 Task: Apply theme  ""Luxe"".
Action: Mouse moved to (188, 66)
Screenshot: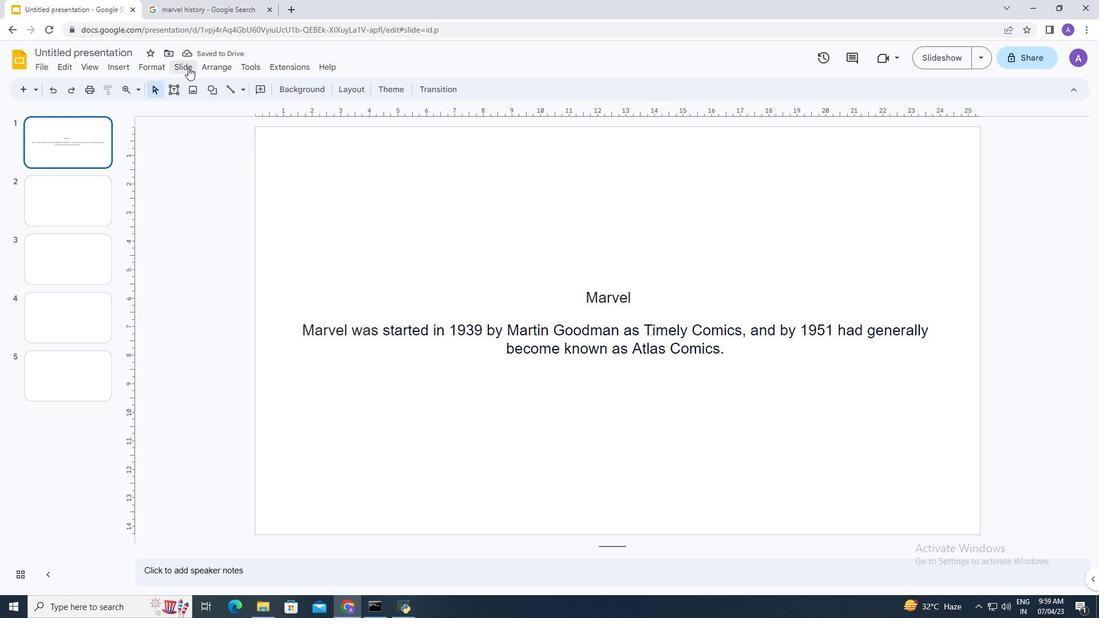 
Action: Mouse pressed left at (188, 66)
Screenshot: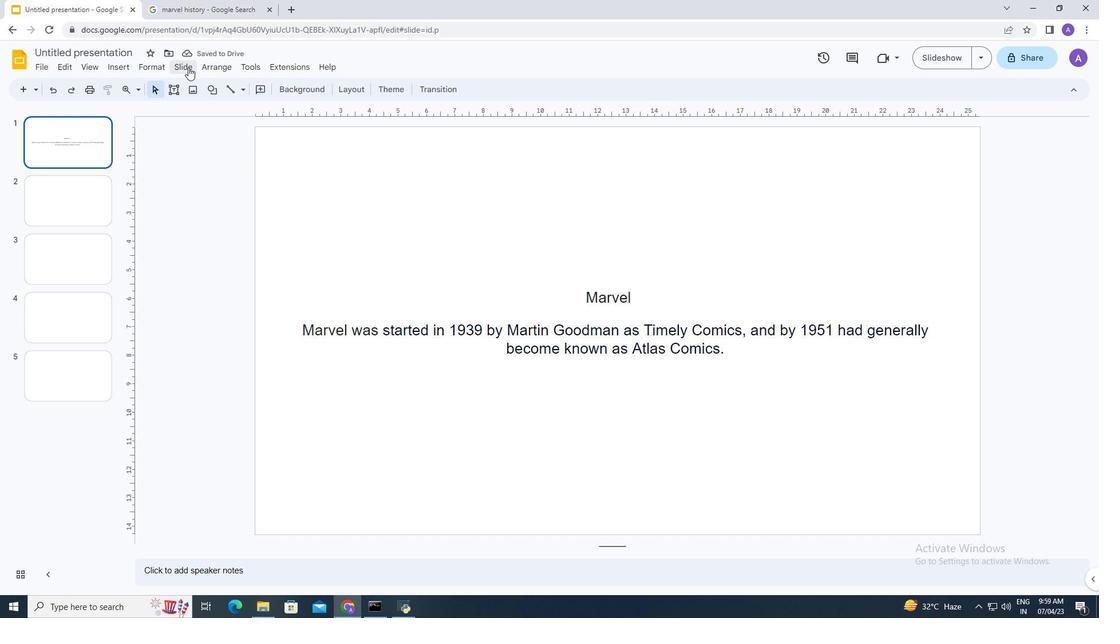 
Action: Mouse moved to (243, 269)
Screenshot: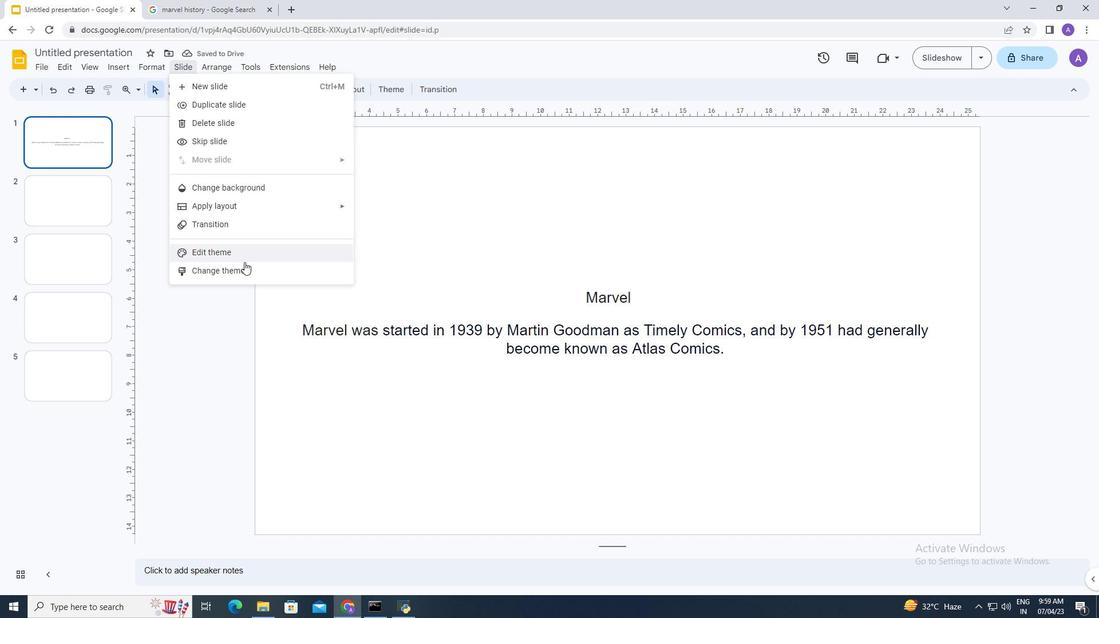 
Action: Mouse pressed left at (243, 269)
Screenshot: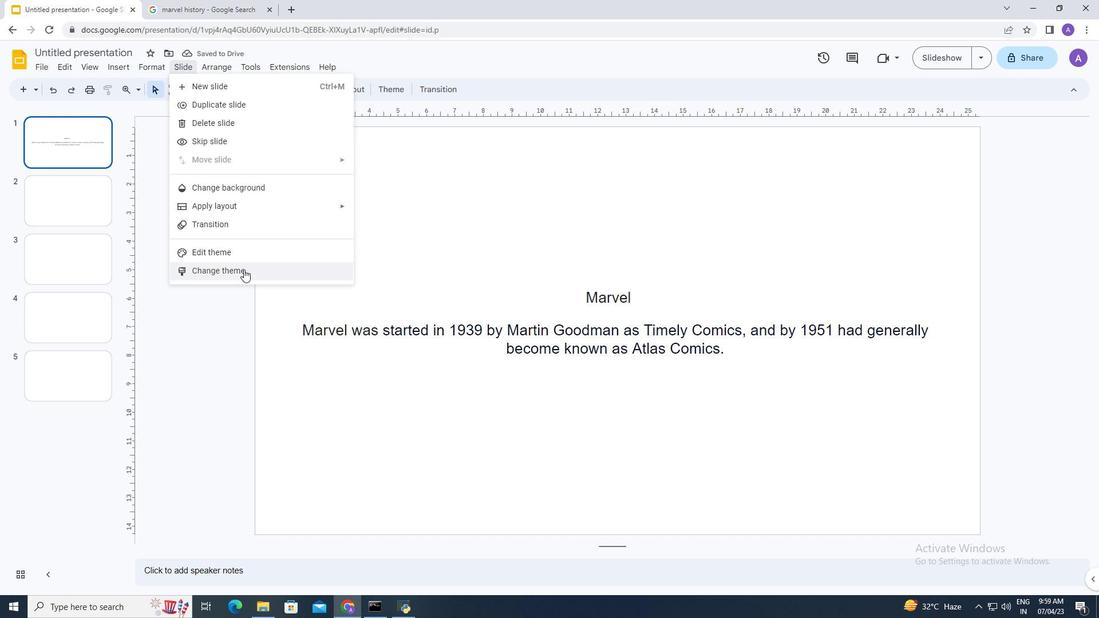 
Action: Mouse moved to (999, 329)
Screenshot: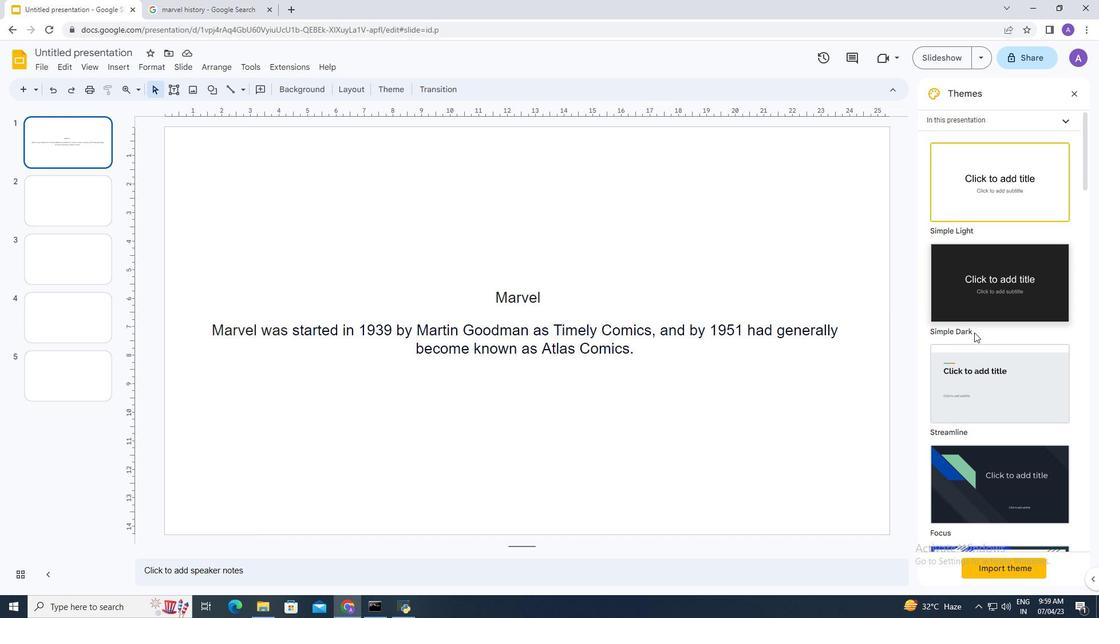 
Action: Mouse scrolled (999, 329) with delta (0, 0)
Screenshot: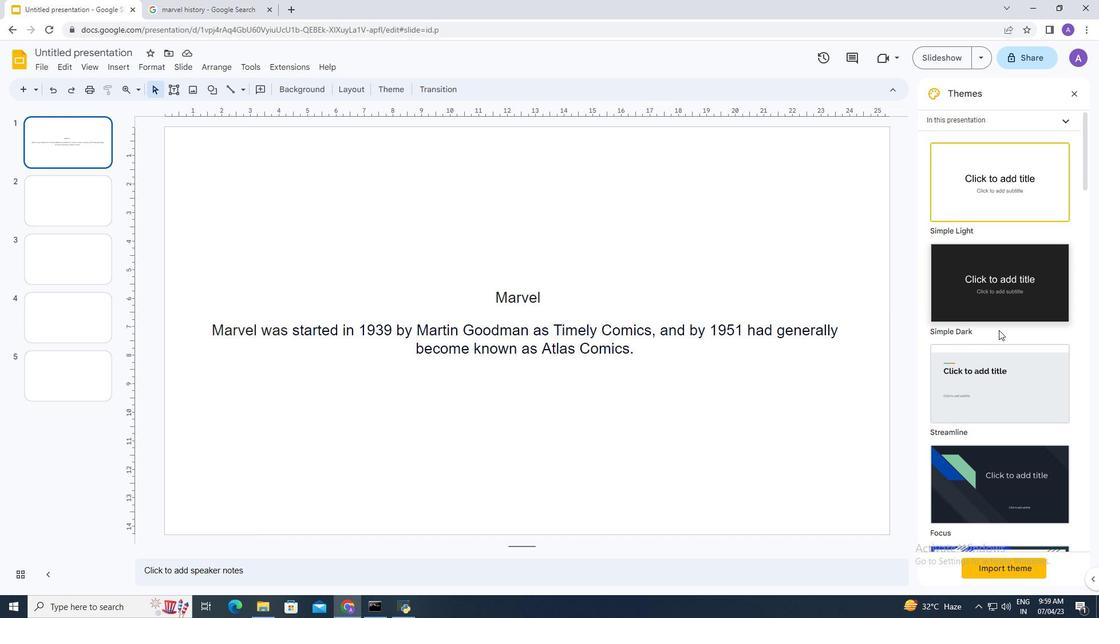 
Action: Mouse scrolled (999, 329) with delta (0, 0)
Screenshot: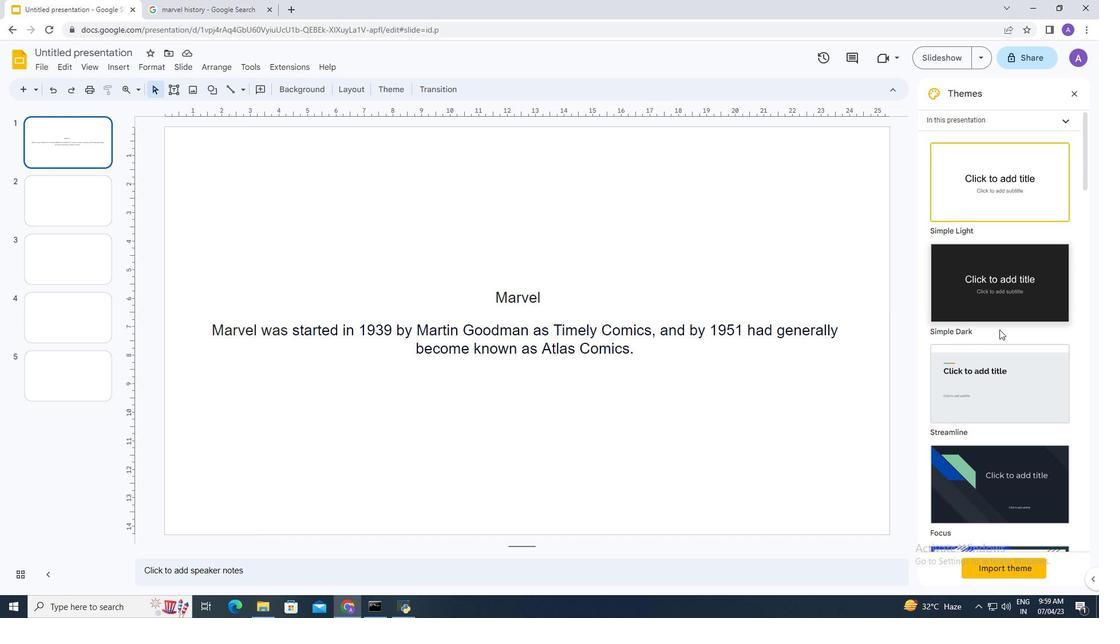 
Action: Mouse scrolled (999, 329) with delta (0, 0)
Screenshot: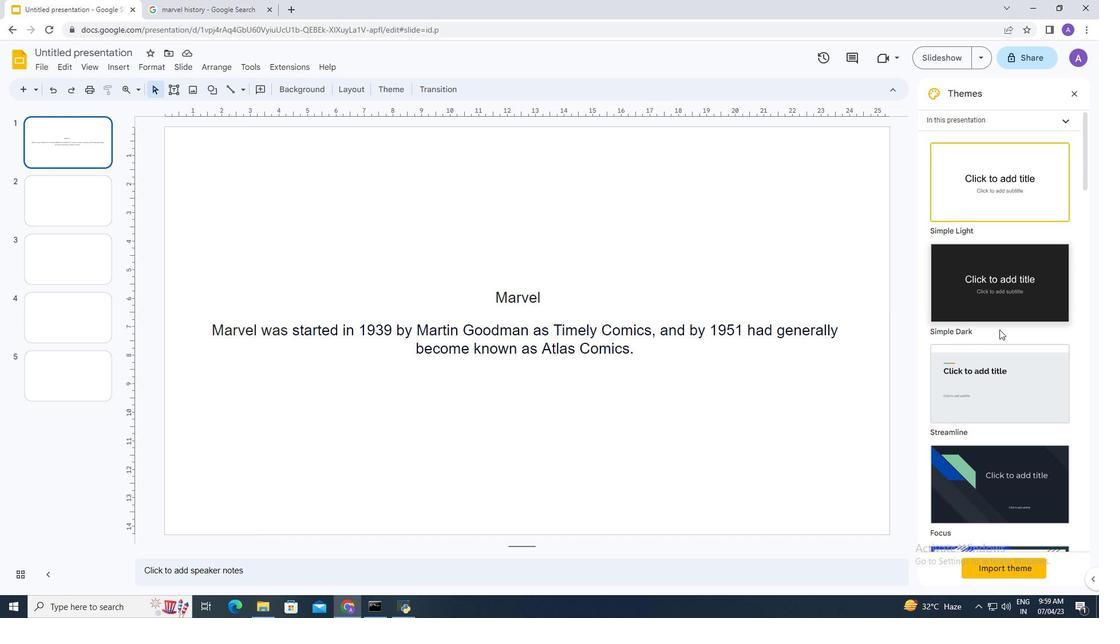 
Action: Mouse scrolled (999, 329) with delta (0, 0)
Screenshot: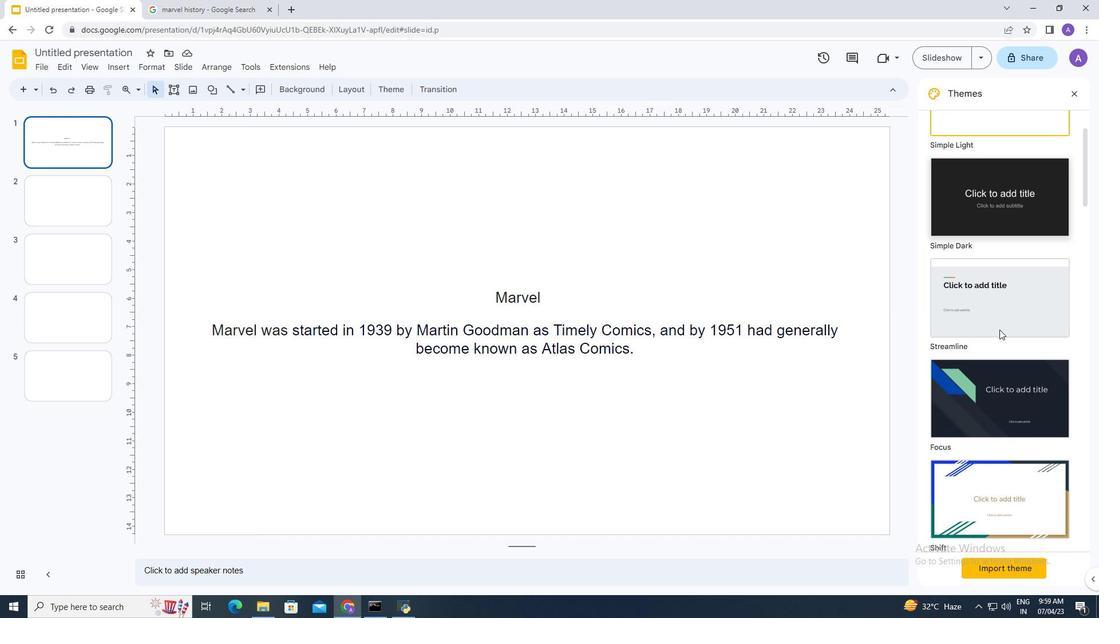 
Action: Mouse scrolled (999, 329) with delta (0, 0)
Screenshot: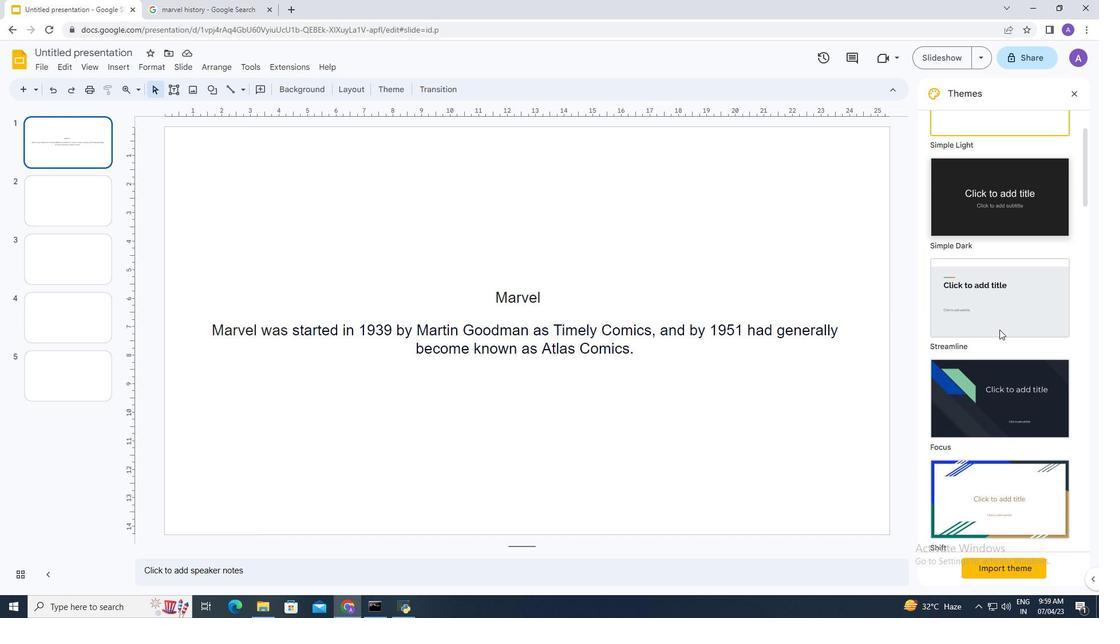 
Action: Mouse scrolled (999, 330) with delta (0, 0)
Screenshot: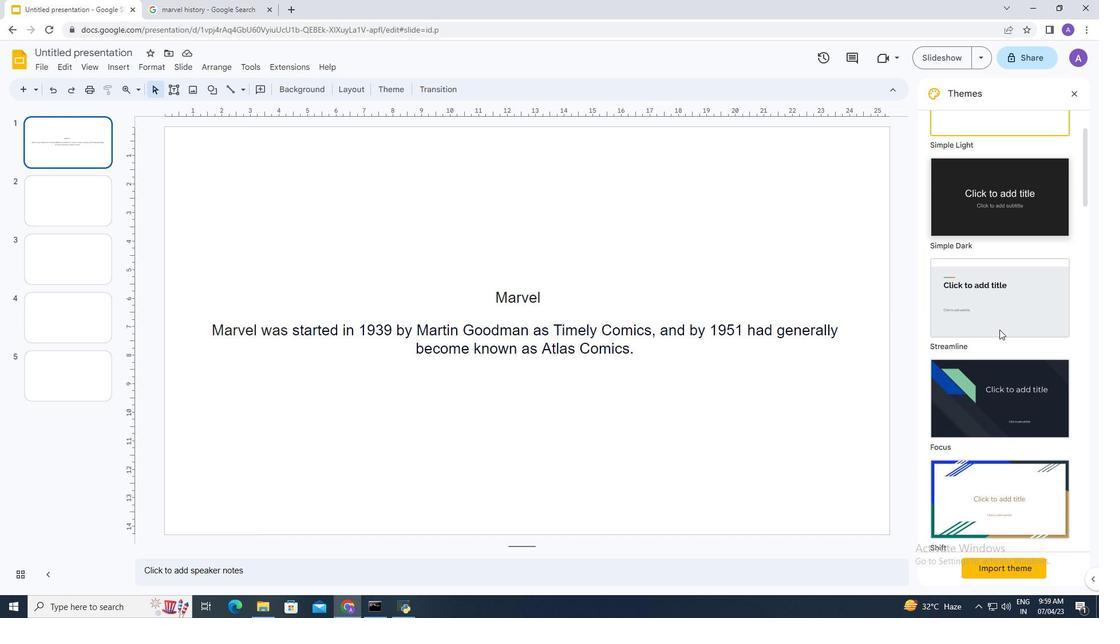 
Action: Mouse scrolled (999, 329) with delta (0, 0)
Screenshot: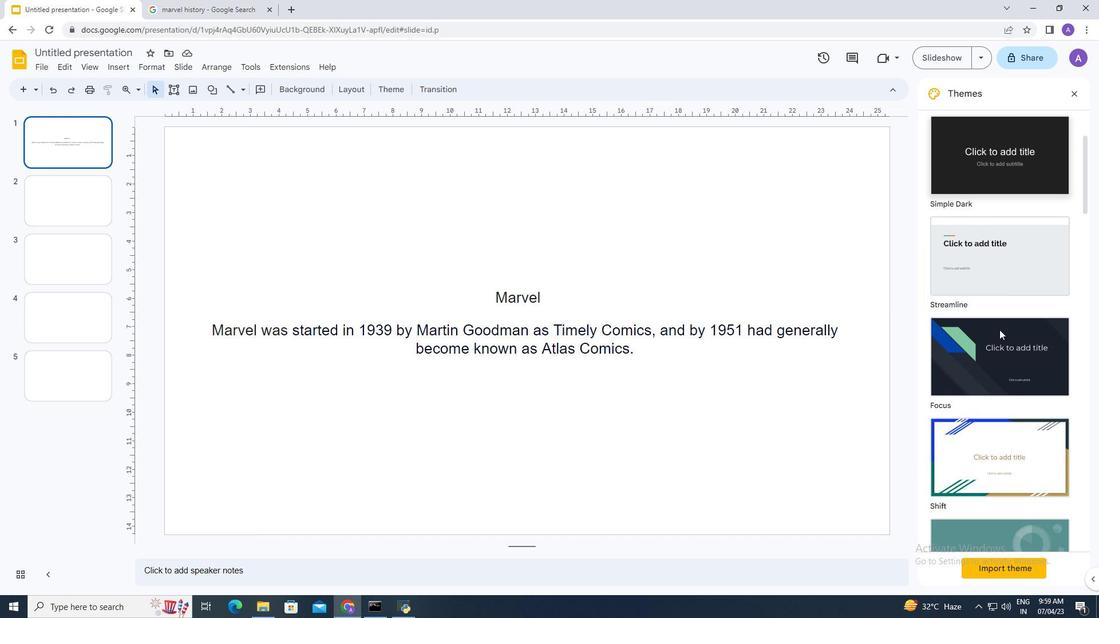 
Action: Mouse scrolled (999, 329) with delta (0, 0)
Screenshot: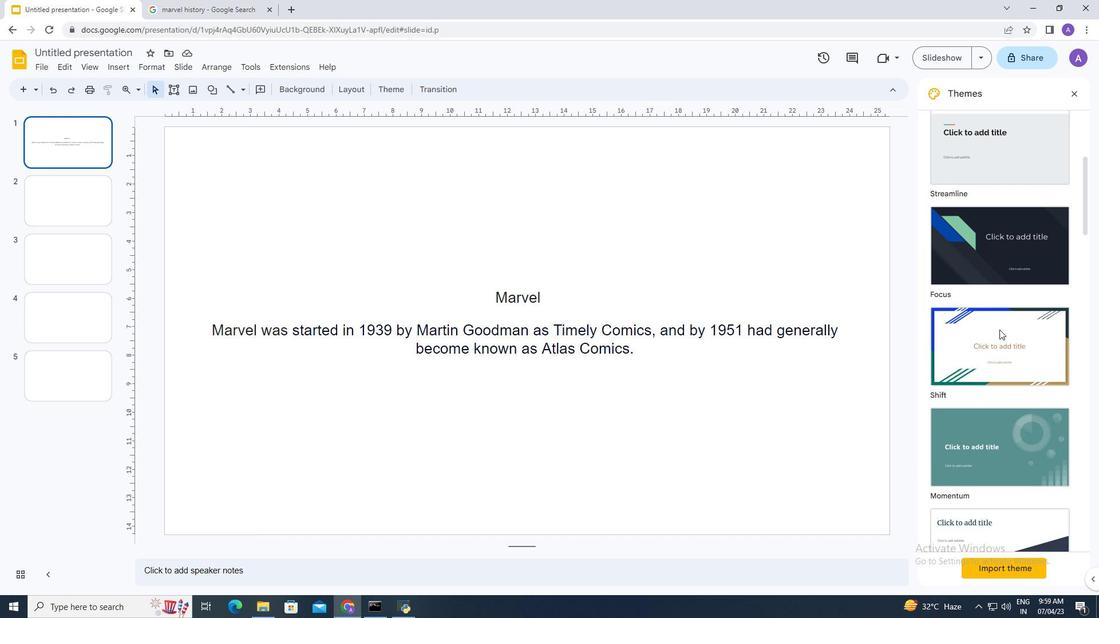 
Action: Mouse scrolled (999, 329) with delta (0, 0)
Screenshot: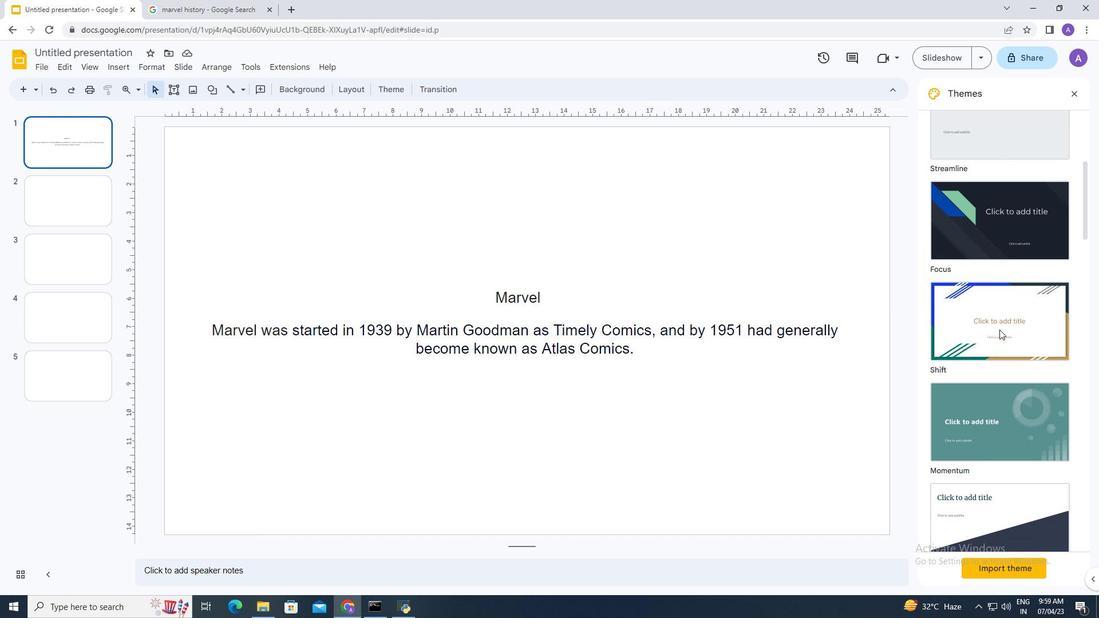 
Action: Mouse scrolled (999, 329) with delta (0, 0)
Screenshot: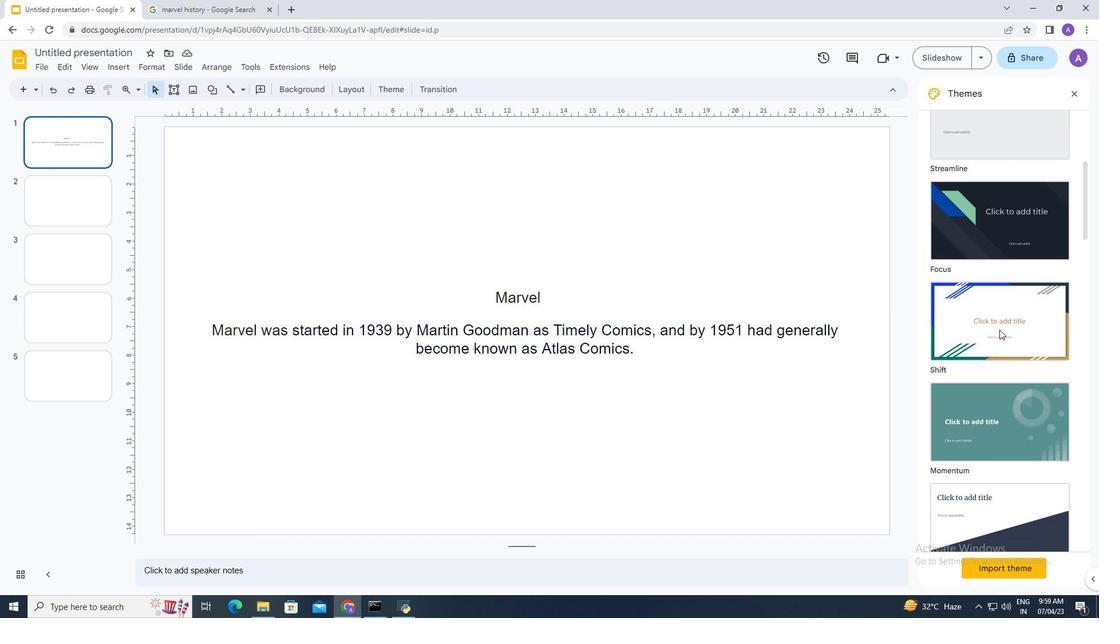
Action: Mouse scrolled (999, 329) with delta (0, 0)
Screenshot: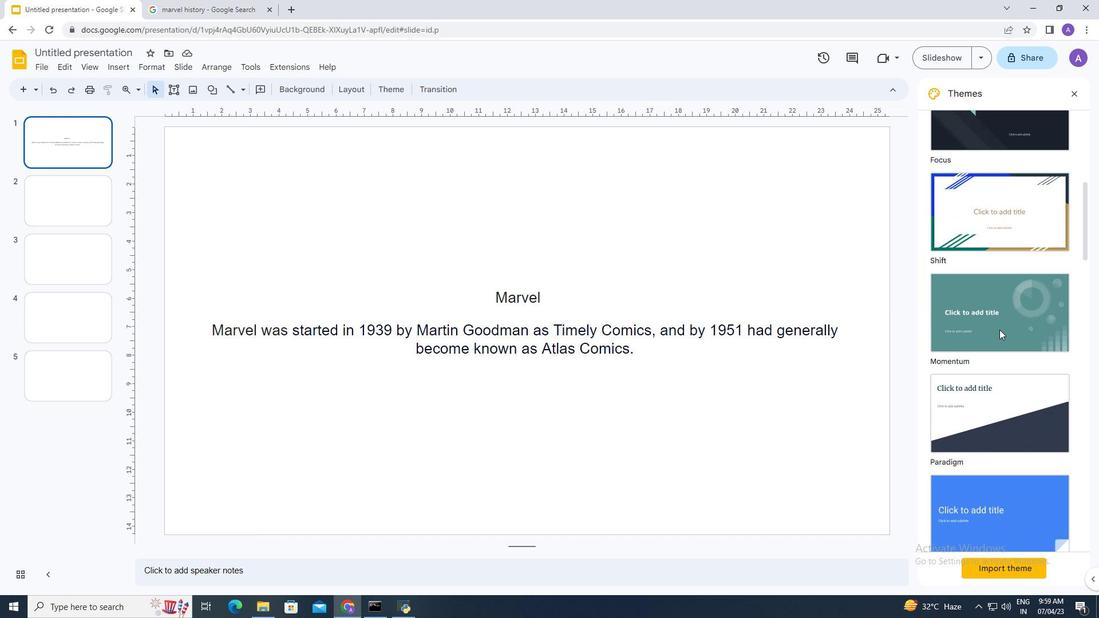 
Action: Mouse scrolled (999, 329) with delta (0, 0)
Screenshot: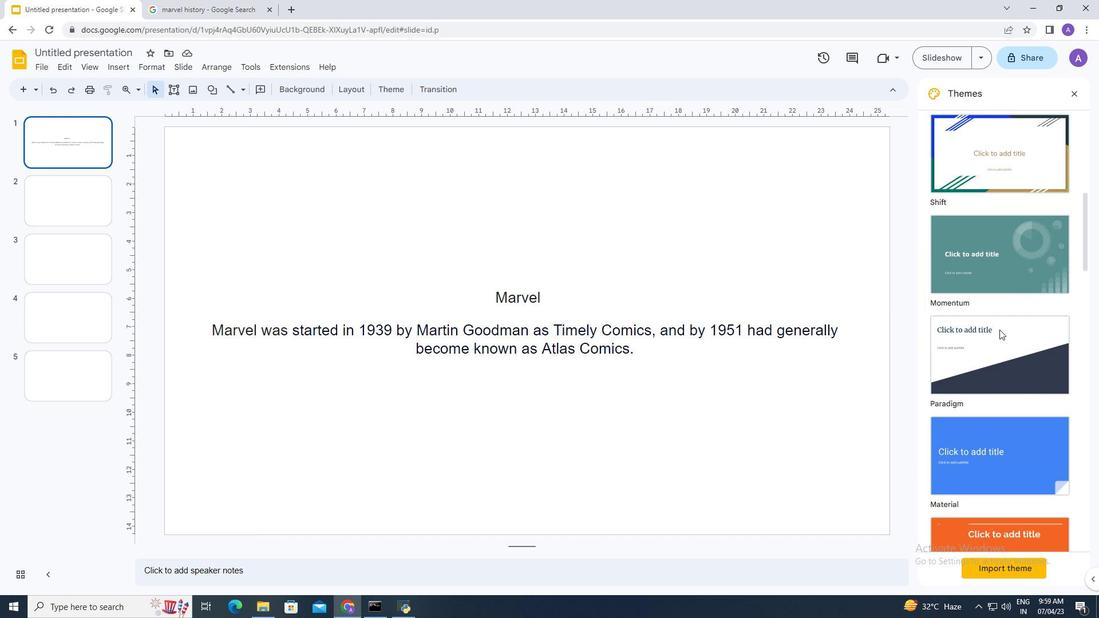 
Action: Mouse scrolled (999, 329) with delta (0, 0)
Screenshot: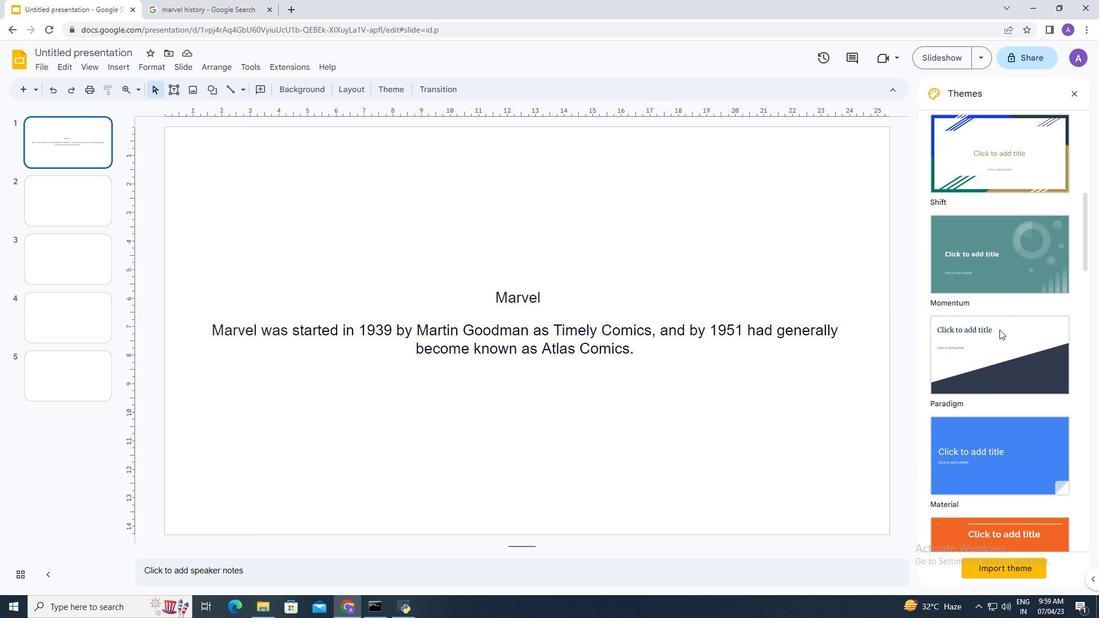 
Action: Mouse scrolled (999, 329) with delta (0, 0)
Screenshot: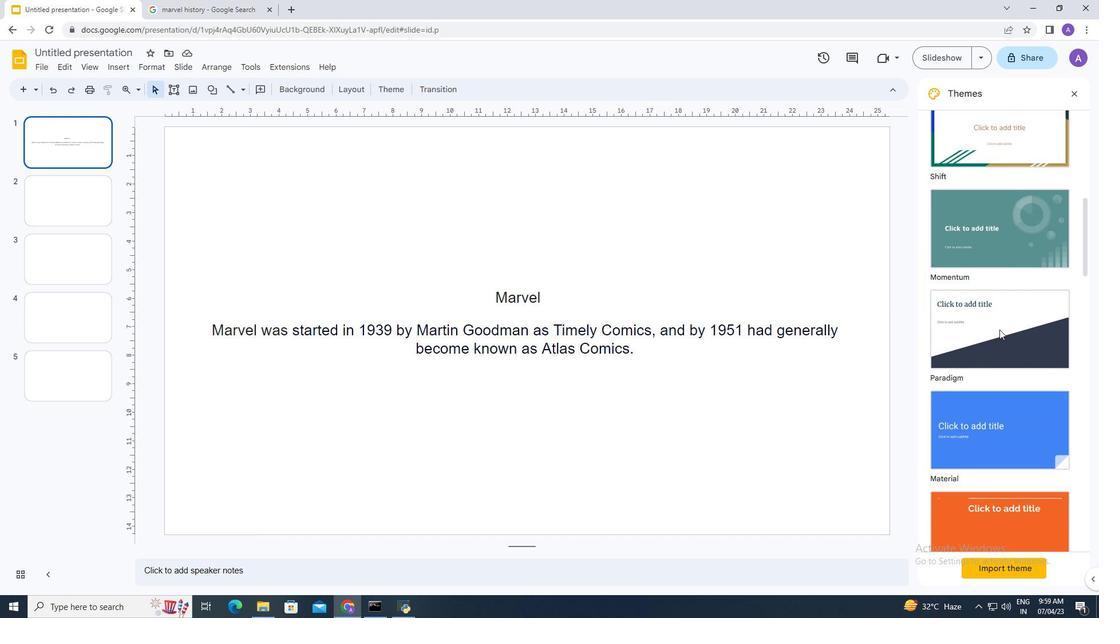 
Action: Mouse scrolled (999, 329) with delta (0, 0)
Screenshot: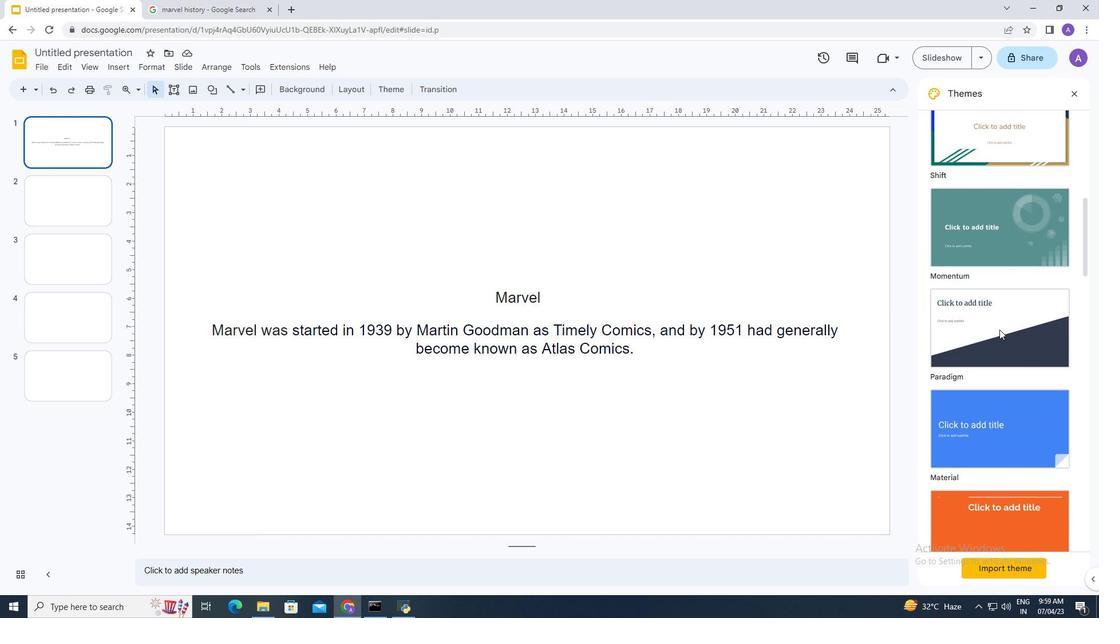 
Action: Mouse scrolled (999, 329) with delta (0, 0)
Screenshot: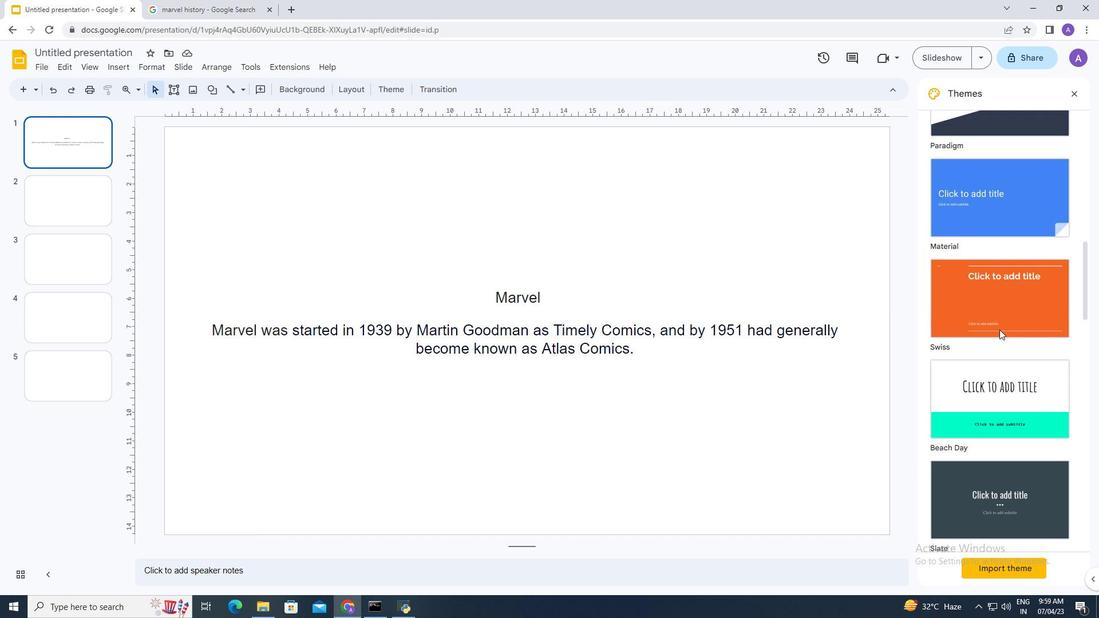 
Action: Mouse scrolled (999, 329) with delta (0, 0)
Screenshot: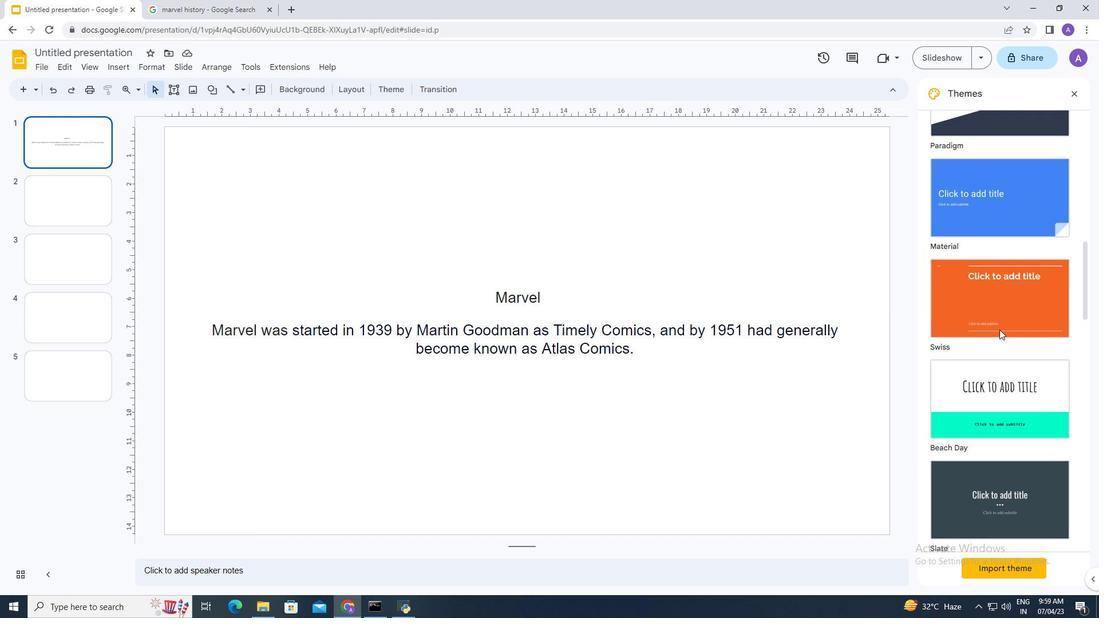 
Action: Mouse scrolled (999, 330) with delta (0, 0)
Screenshot: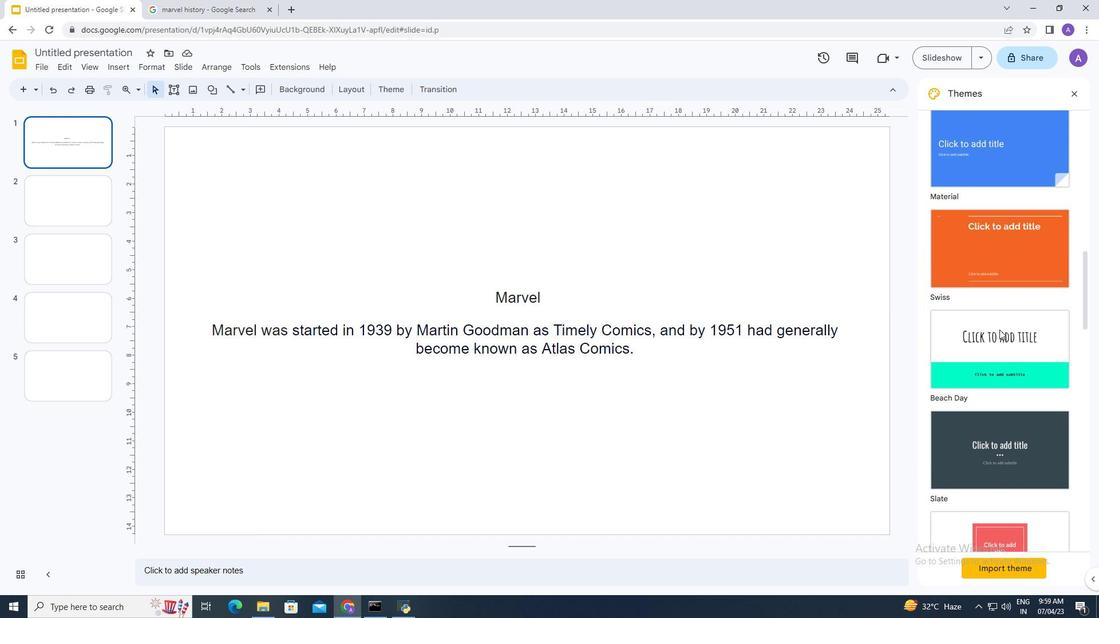 
Action: Mouse scrolled (999, 329) with delta (0, 0)
Screenshot: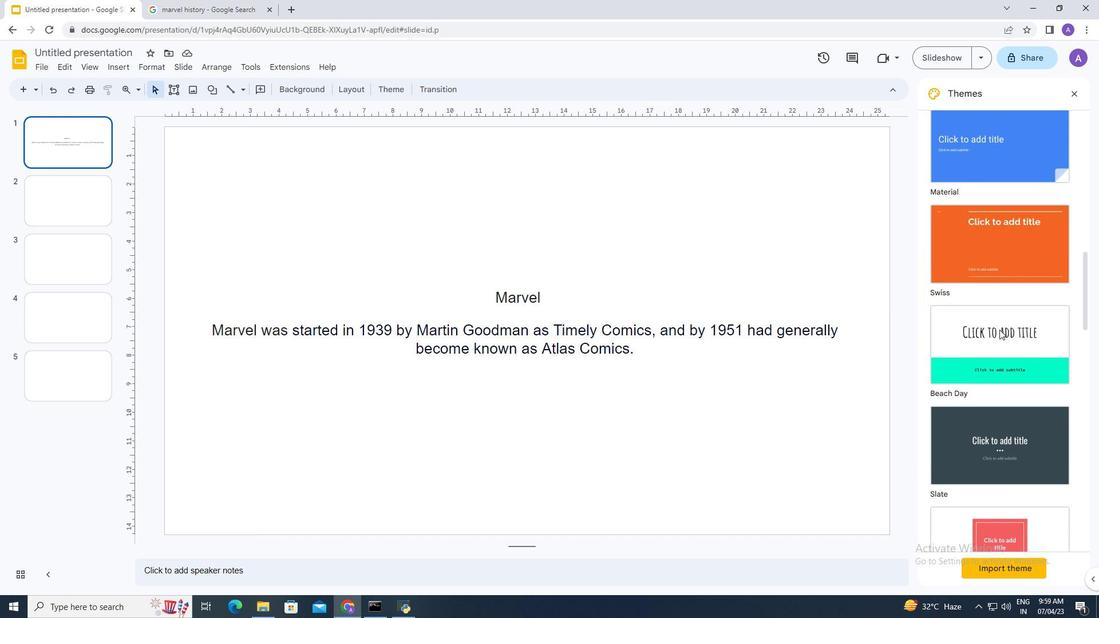
Action: Mouse scrolled (999, 329) with delta (0, 0)
Screenshot: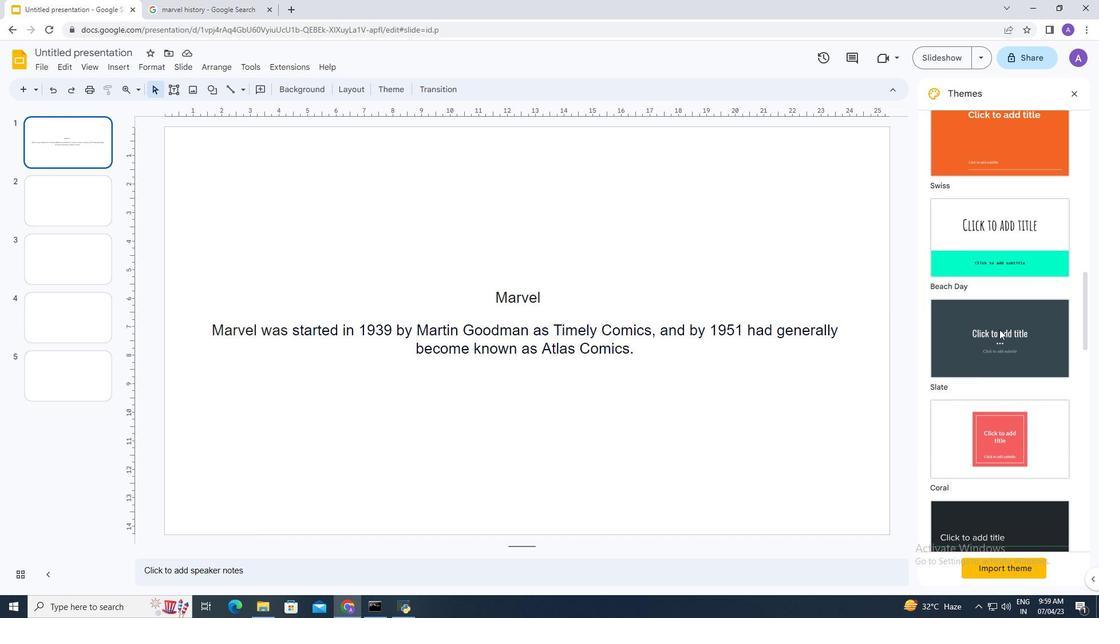 
Action: Mouse scrolled (999, 329) with delta (0, 0)
Screenshot: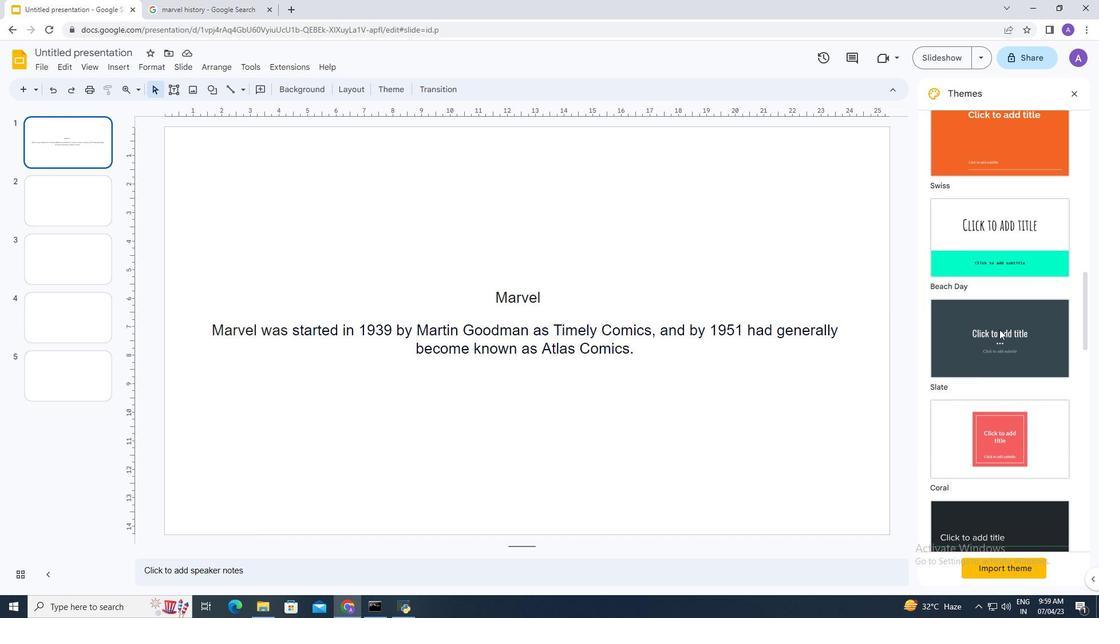 
Action: Mouse scrolled (999, 329) with delta (0, 0)
Screenshot: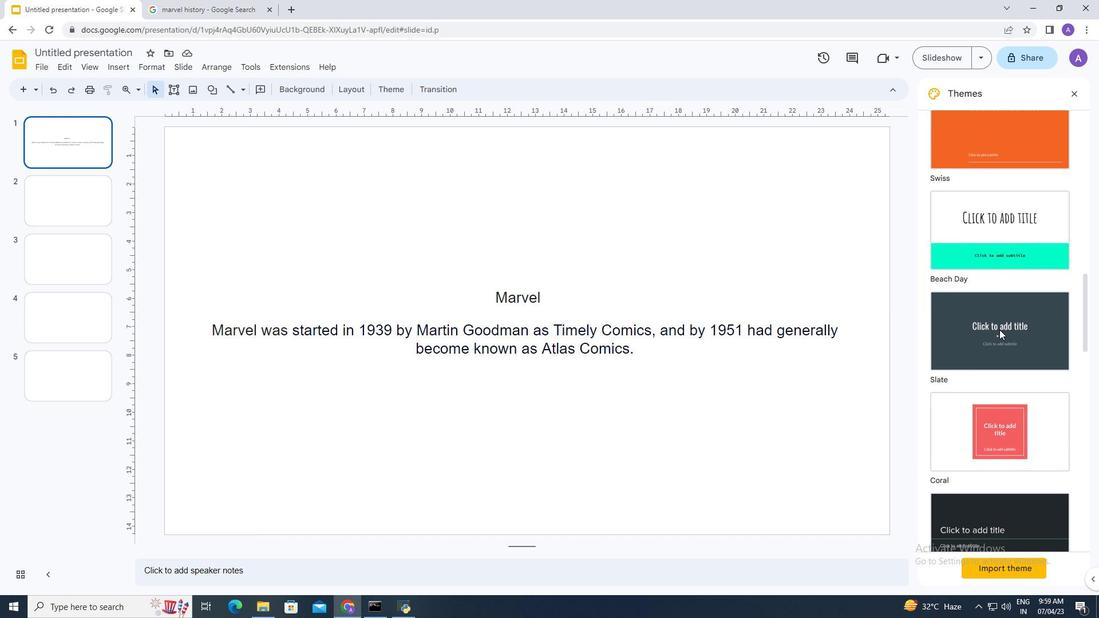 
Action: Mouse scrolled (999, 329) with delta (0, 0)
Screenshot: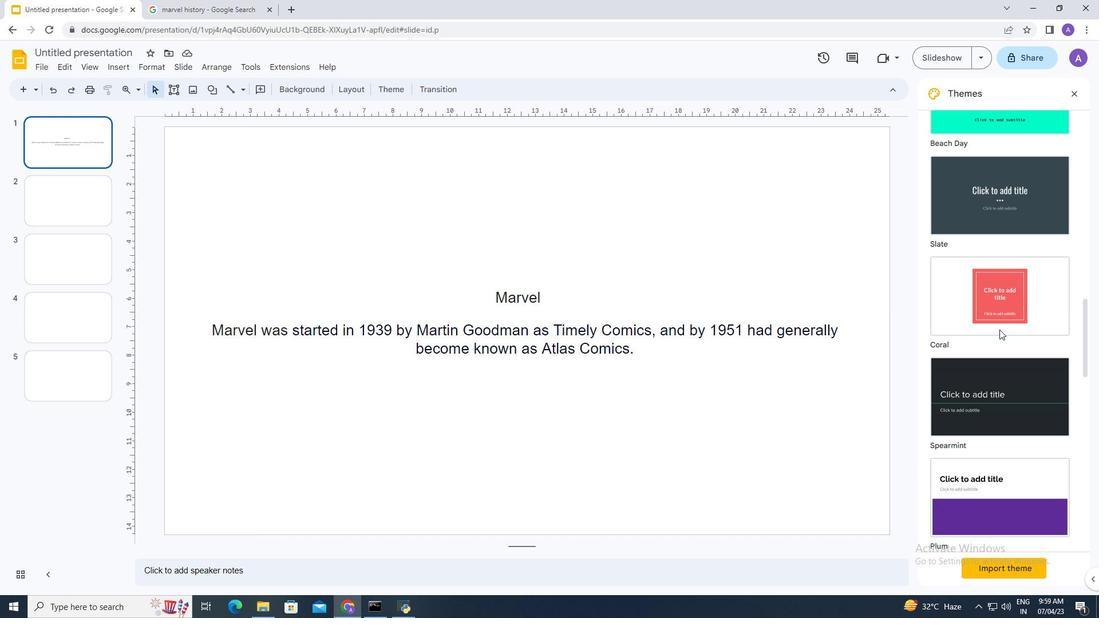 
Action: Mouse scrolled (999, 329) with delta (0, 0)
Screenshot: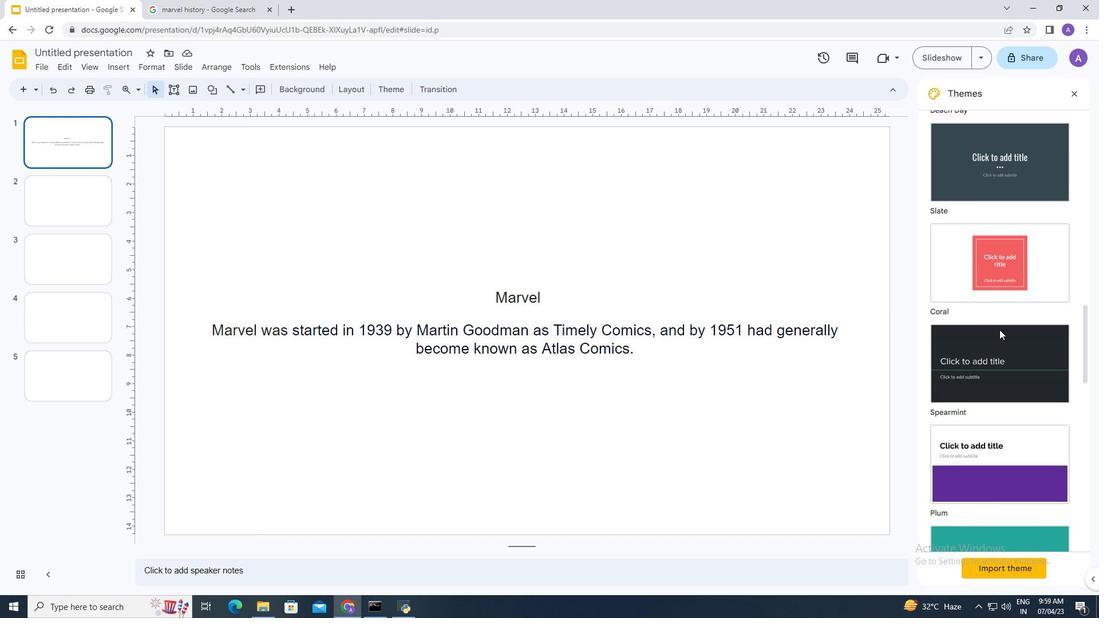 
Action: Mouse scrolled (999, 329) with delta (0, 0)
Screenshot: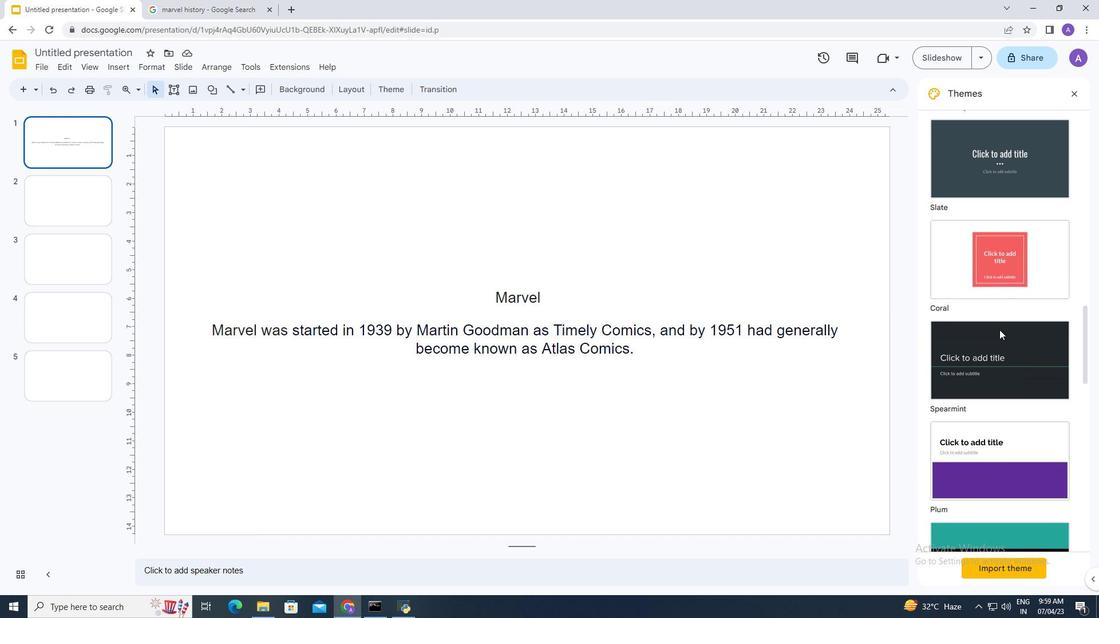 
Action: Mouse scrolled (999, 329) with delta (0, 0)
Screenshot: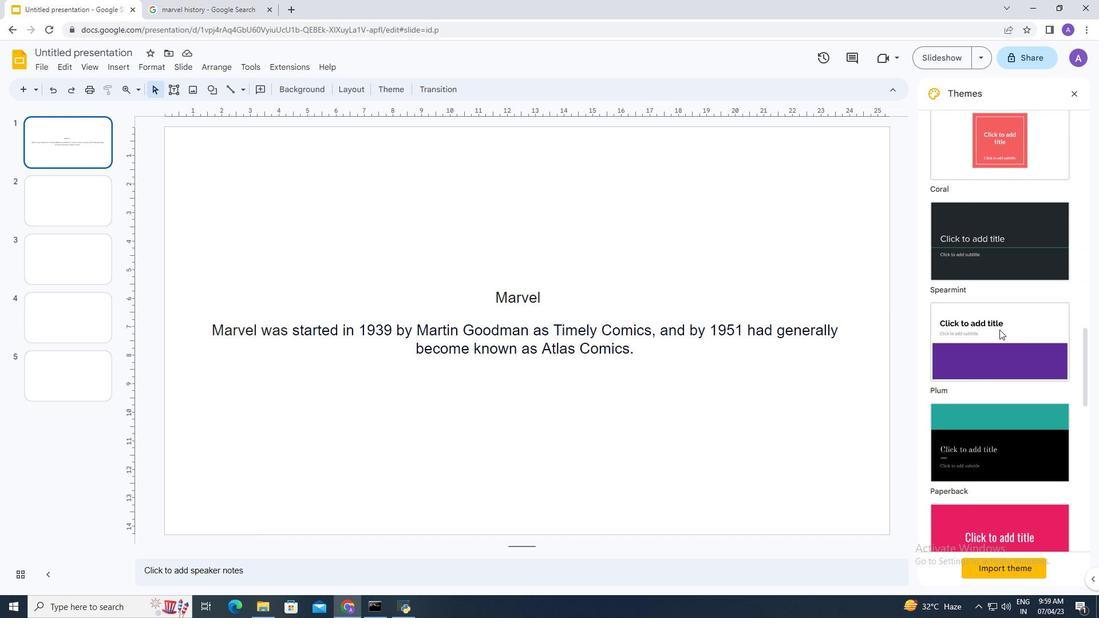 
Action: Mouse scrolled (999, 329) with delta (0, 0)
Screenshot: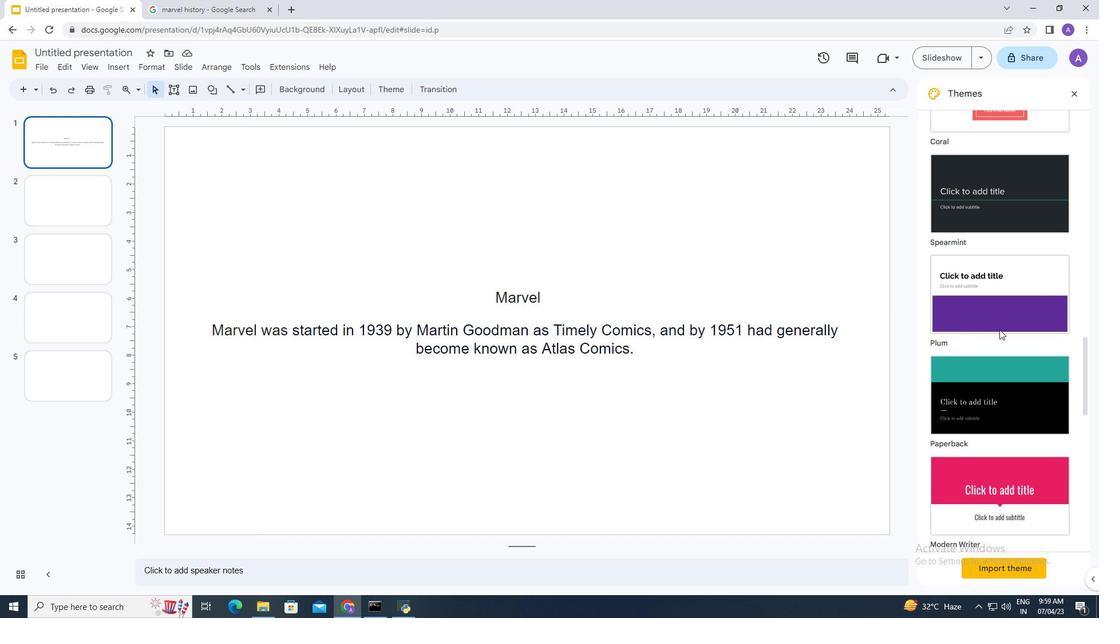 
Action: Mouse scrolled (999, 329) with delta (0, 0)
Screenshot: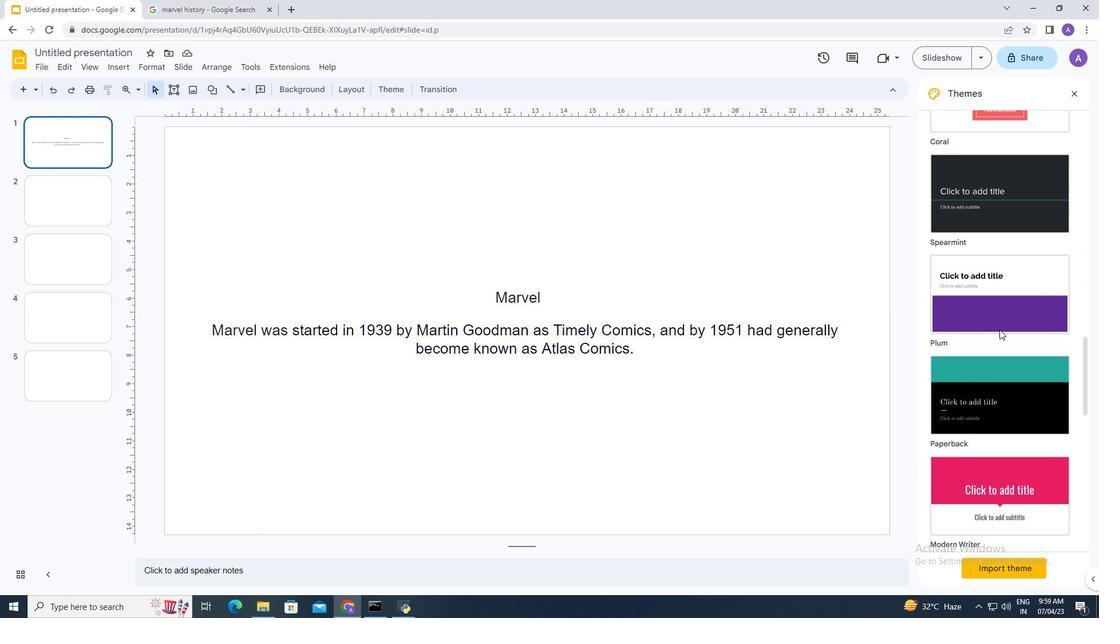 
Action: Mouse scrolled (999, 329) with delta (0, 0)
Screenshot: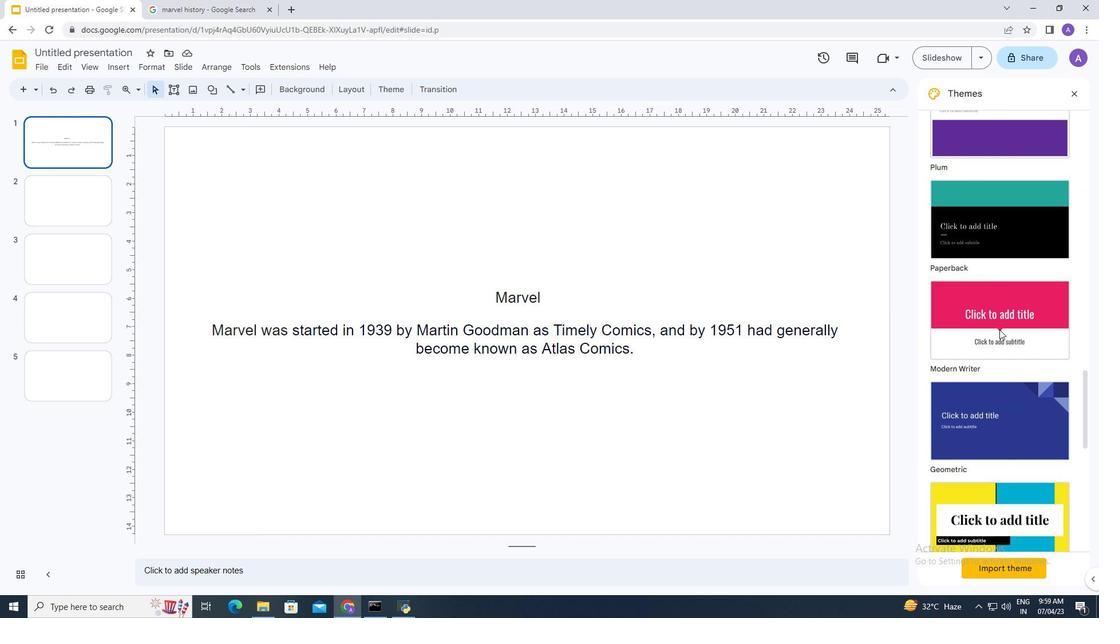 
Action: Mouse scrolled (999, 329) with delta (0, 0)
Screenshot: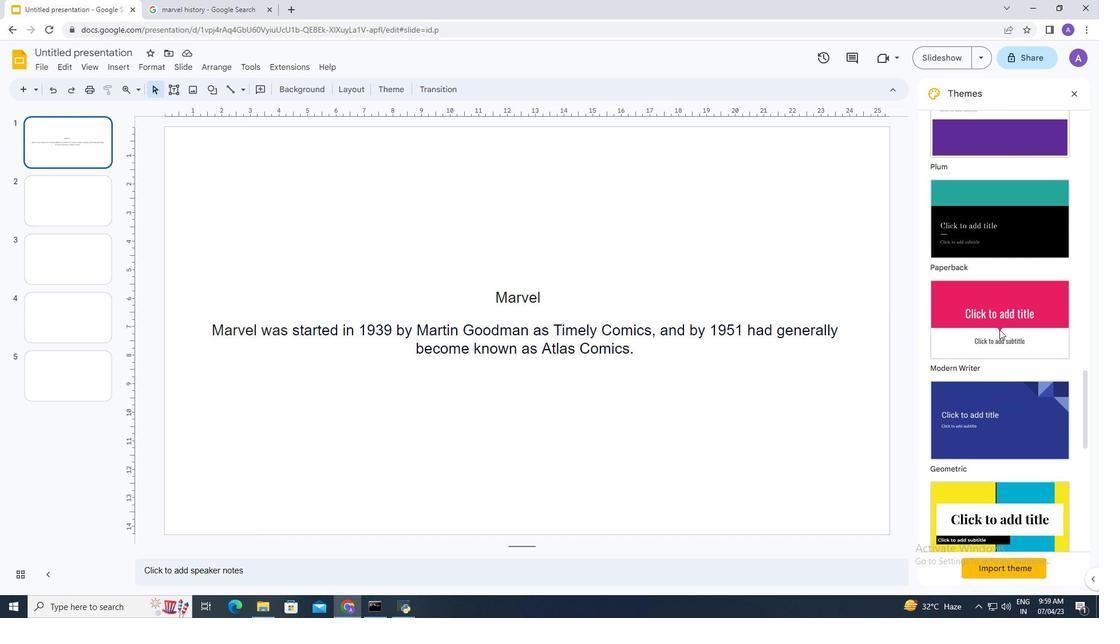 
Action: Mouse scrolled (999, 329) with delta (0, 0)
Screenshot: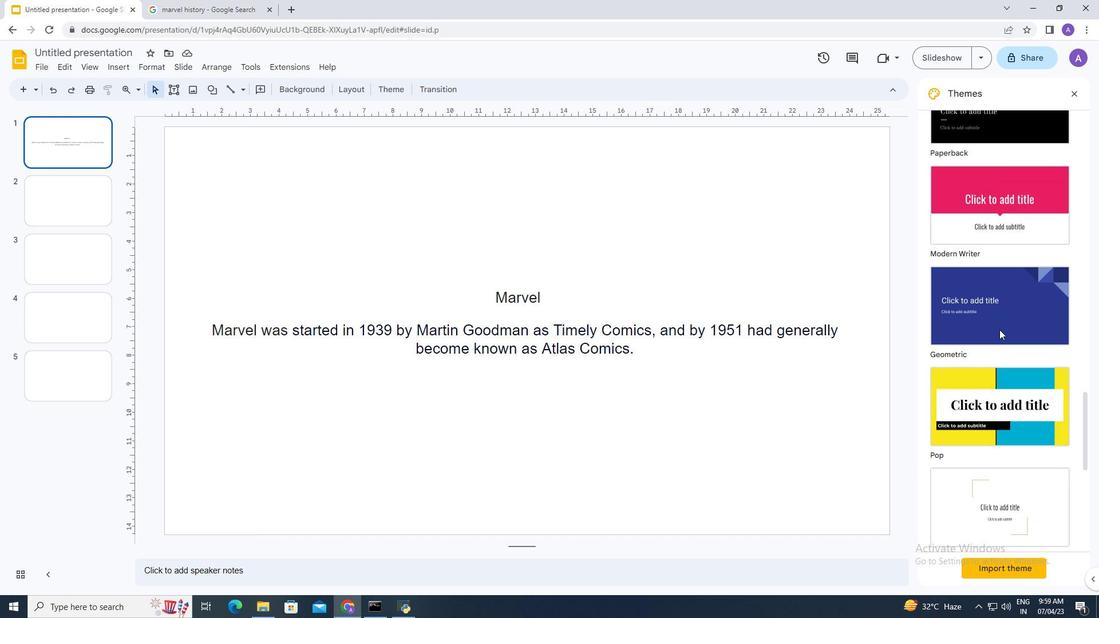 
Action: Mouse scrolled (999, 329) with delta (0, 0)
Screenshot: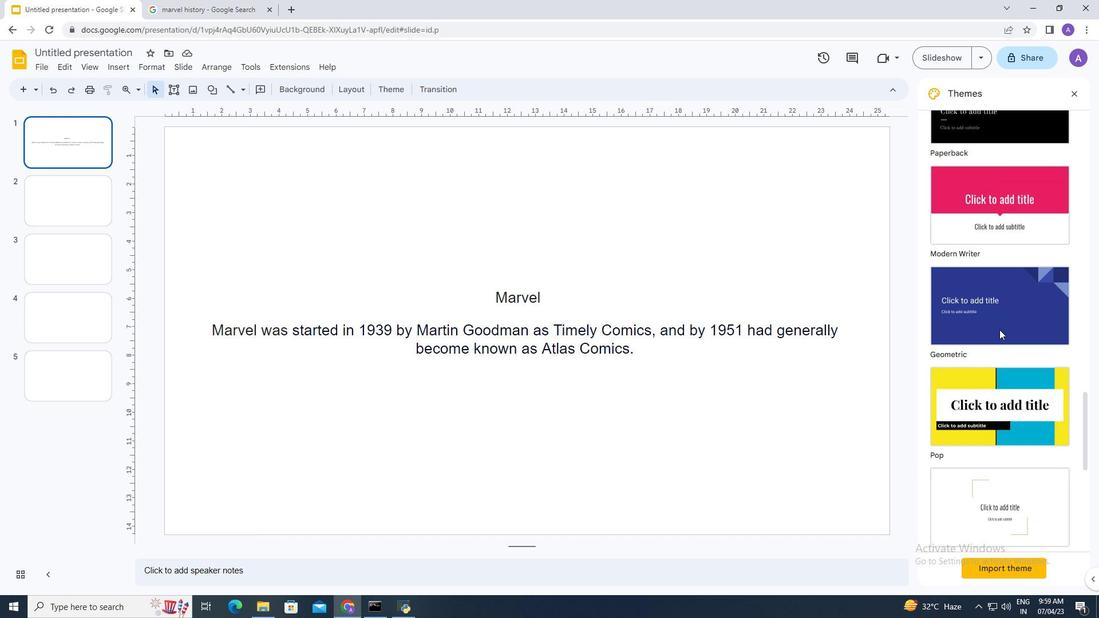
Action: Mouse scrolled (999, 329) with delta (0, 0)
Screenshot: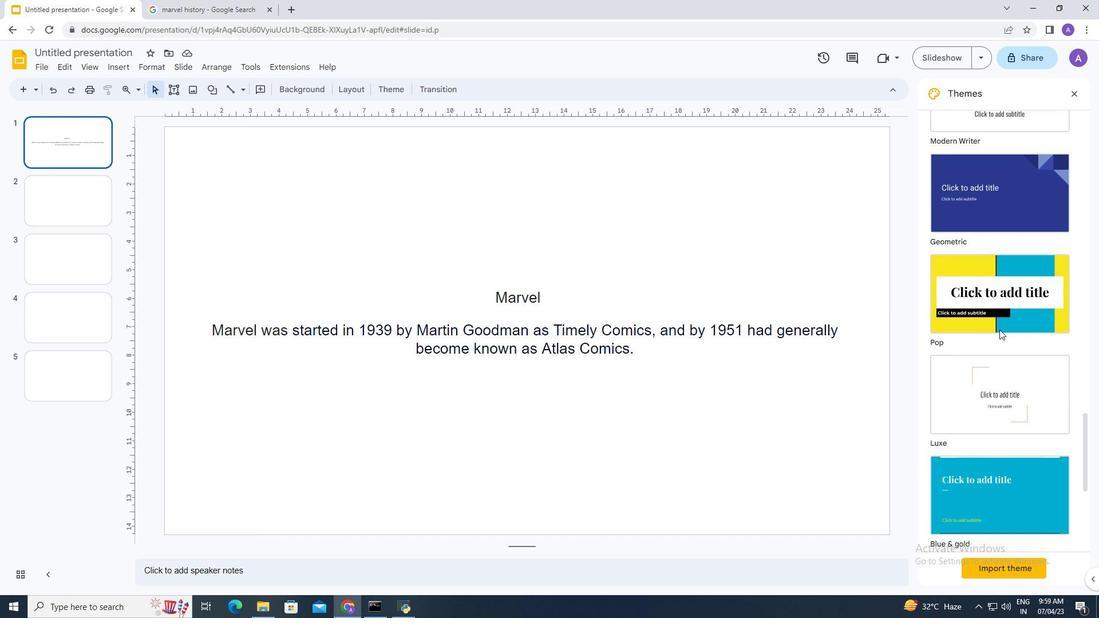 
Action: Mouse moved to (958, 343)
Screenshot: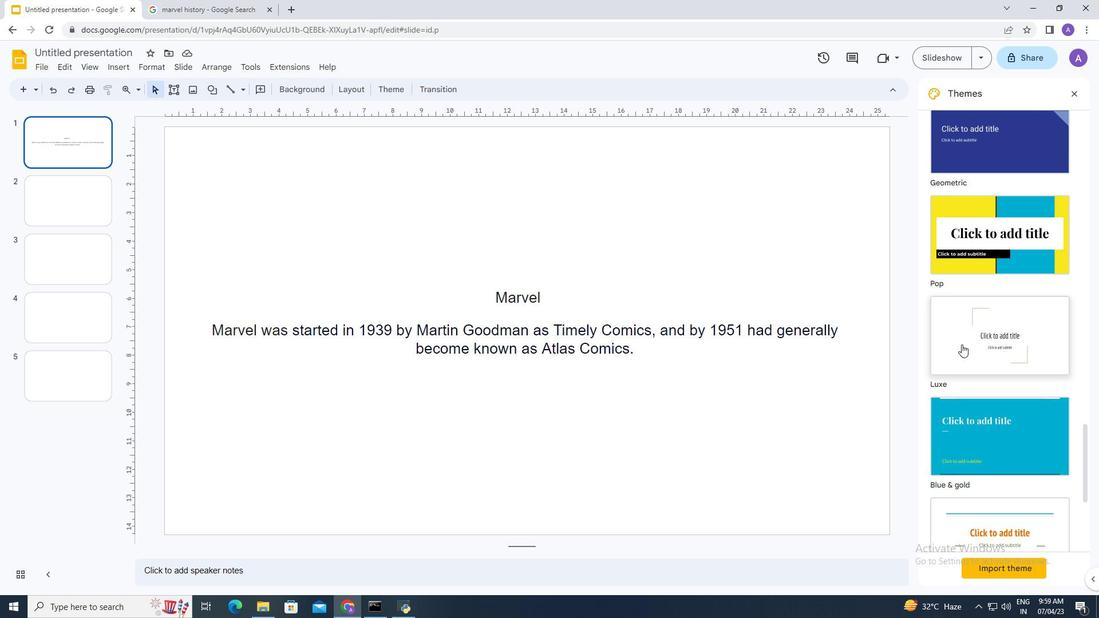 
Action: Mouse pressed left at (958, 343)
Screenshot: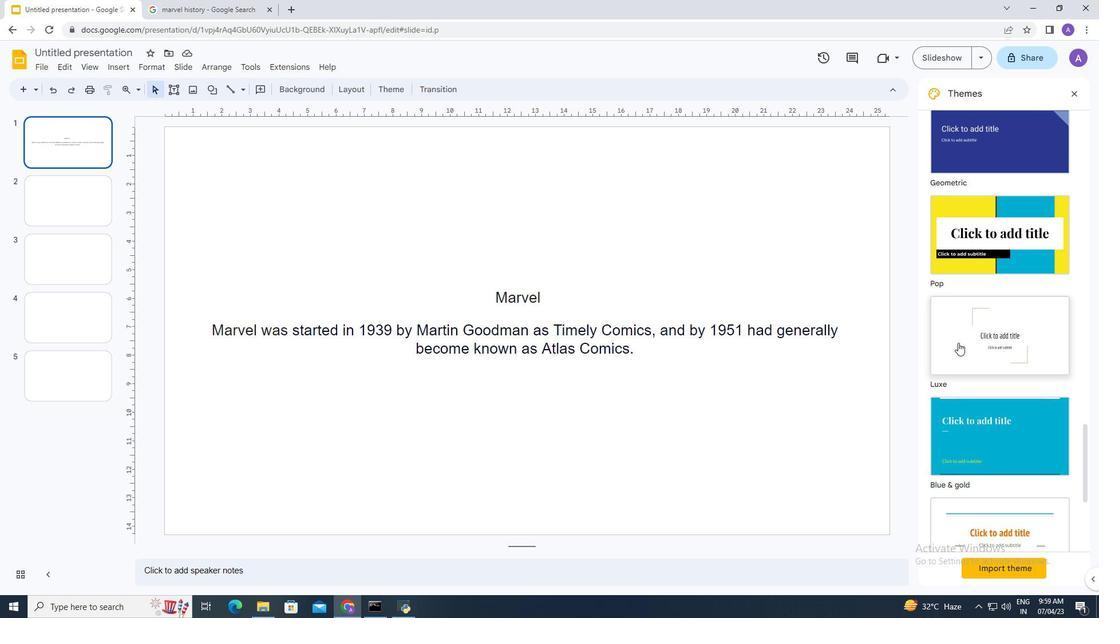 
Action: Mouse moved to (670, 247)
Screenshot: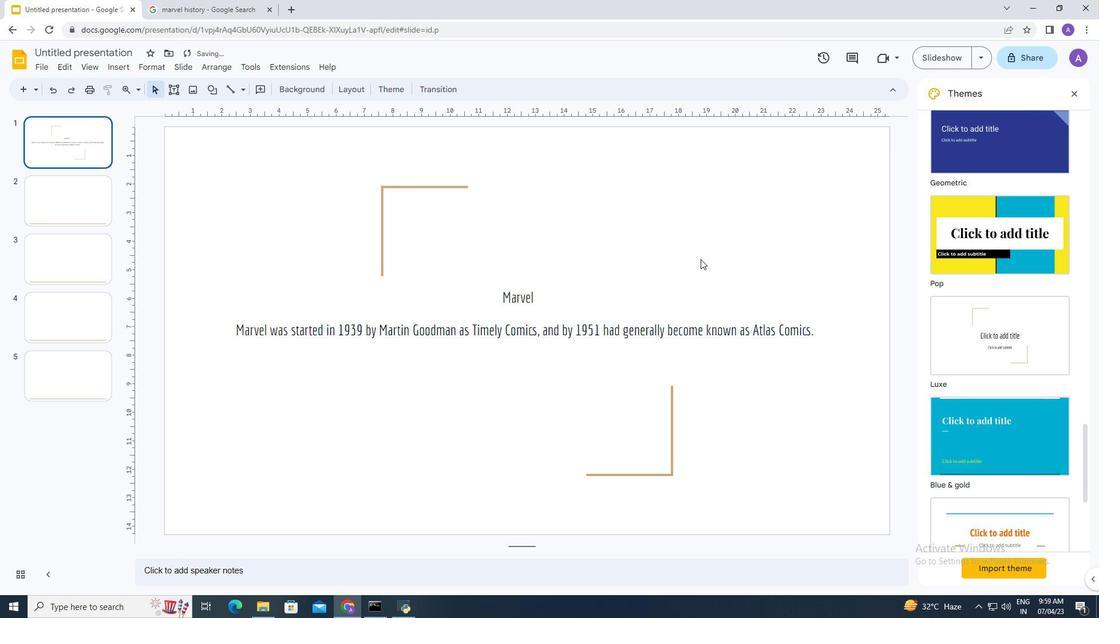 
